 Task: Click cancel.
Action: Mouse moved to (897, 173)
Screenshot: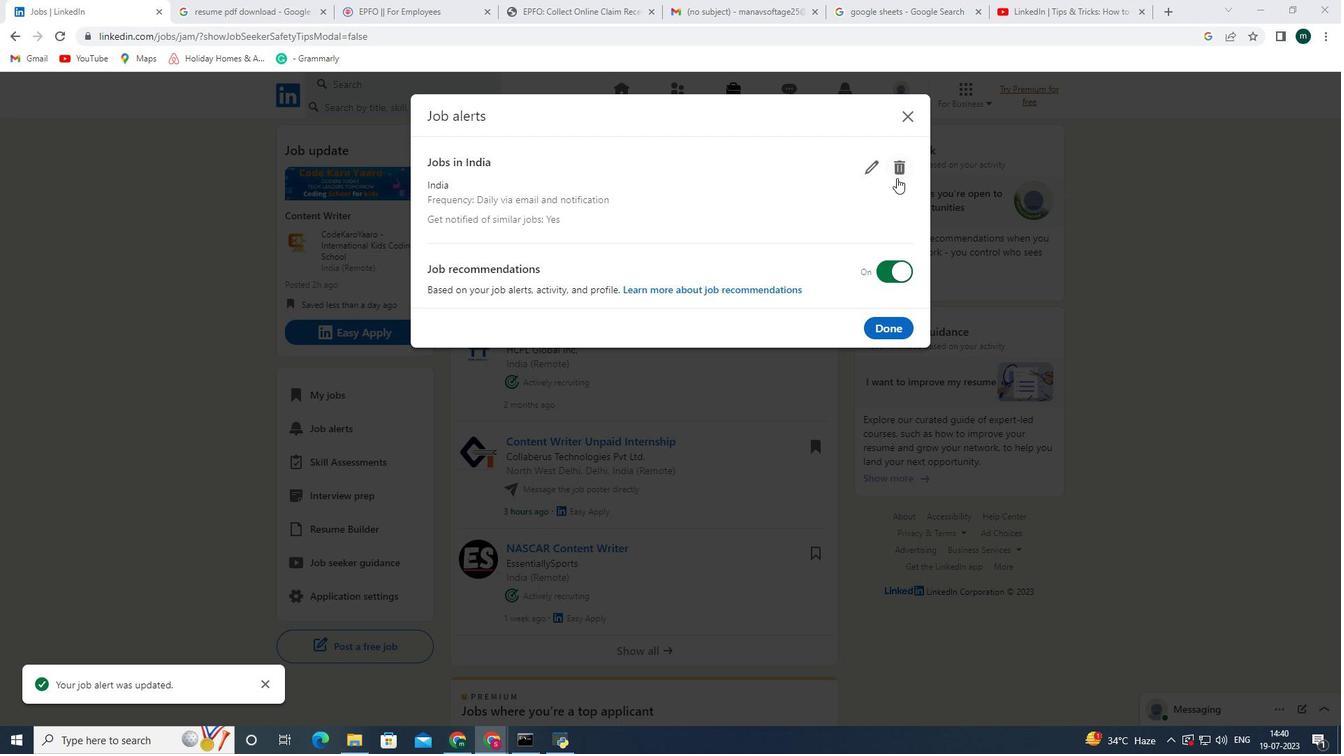 
Action: Mouse pressed left at (897, 173)
Screenshot: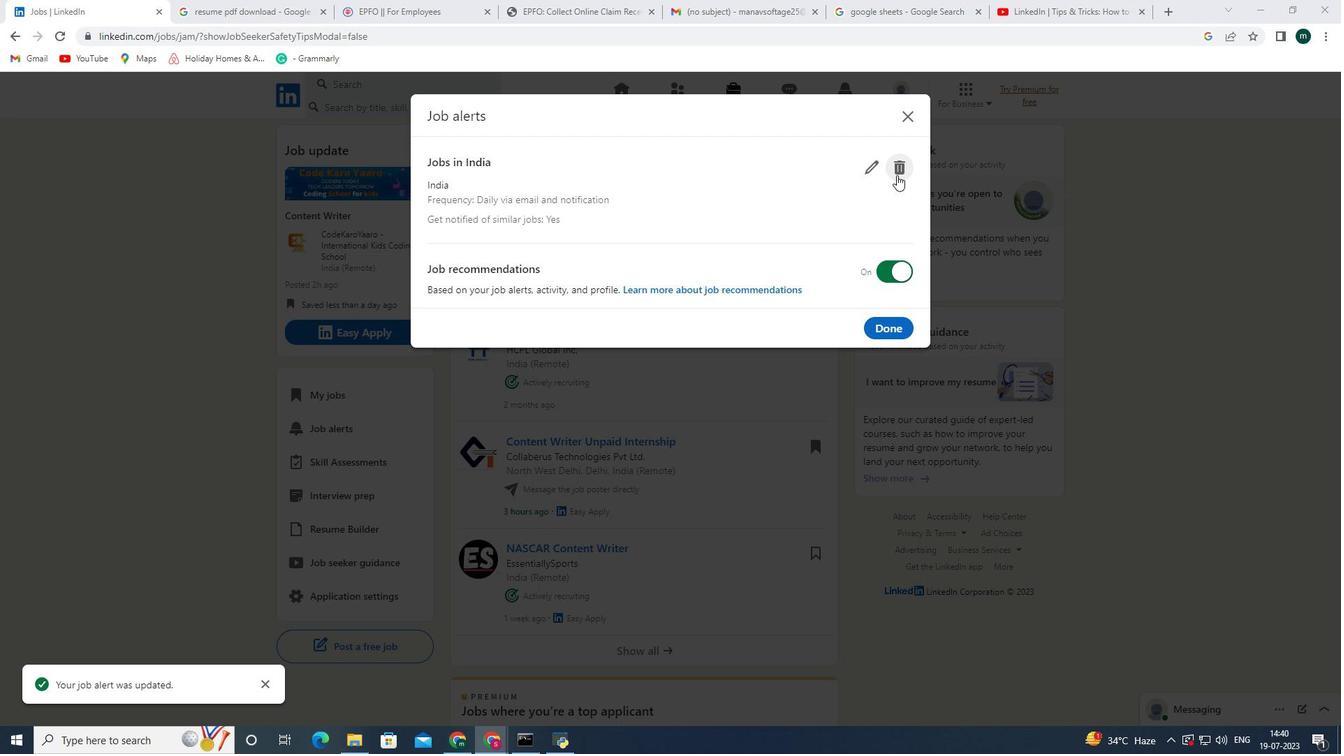 
Action: Mouse moved to (695, 327)
Screenshot: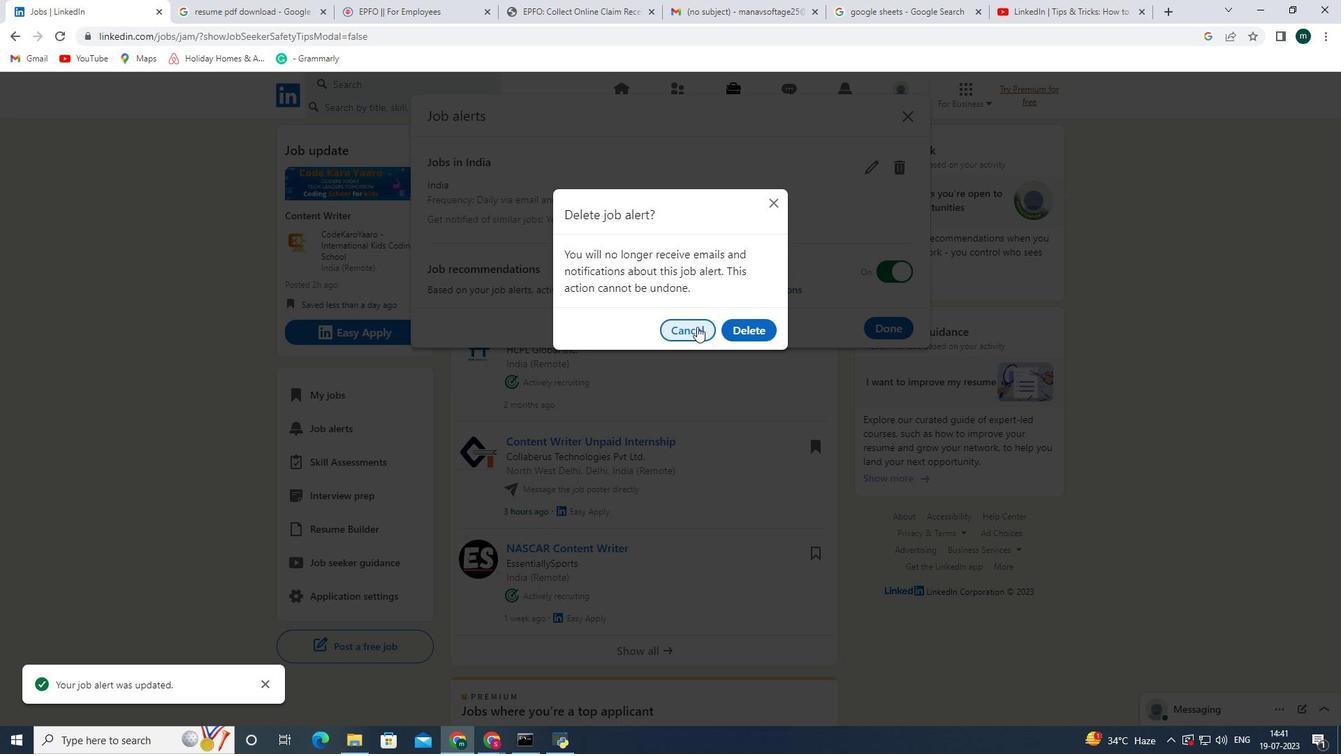
Action: Mouse pressed left at (695, 327)
Screenshot: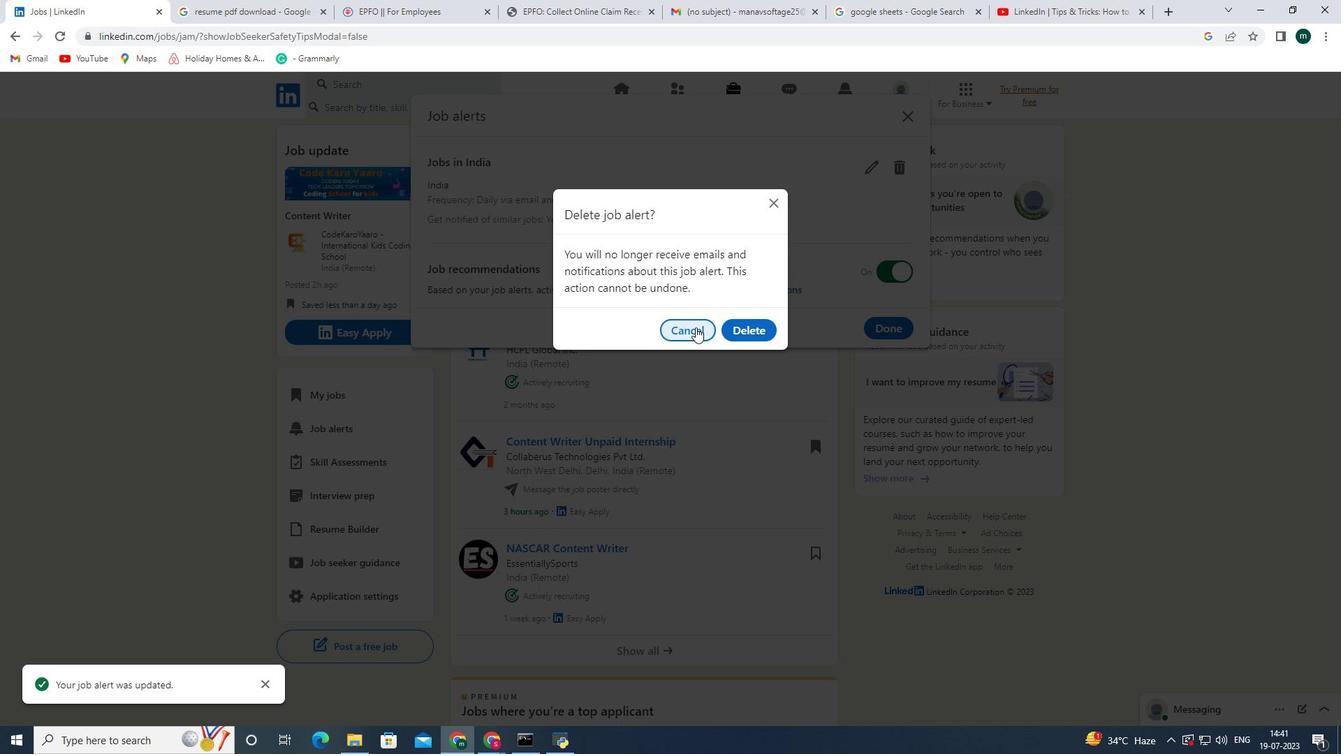 
